 Task: Create a blank project AgileNexus with privacy Public and default view as List and in the team Taskers . Create three sections in the project as To-Do, Doing and Done
Action: Mouse moved to (55, 52)
Screenshot: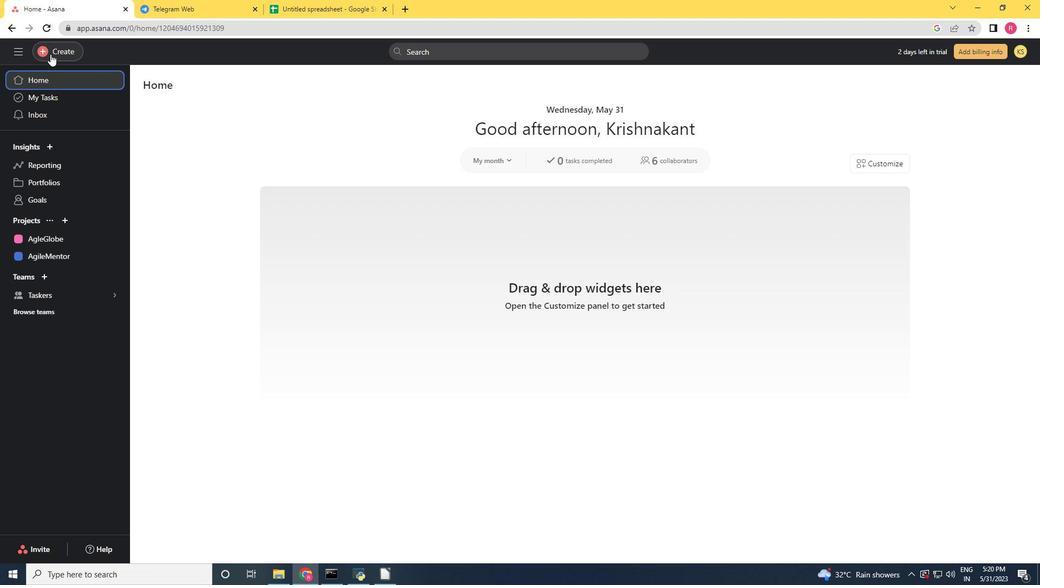 
Action: Mouse pressed left at (55, 52)
Screenshot: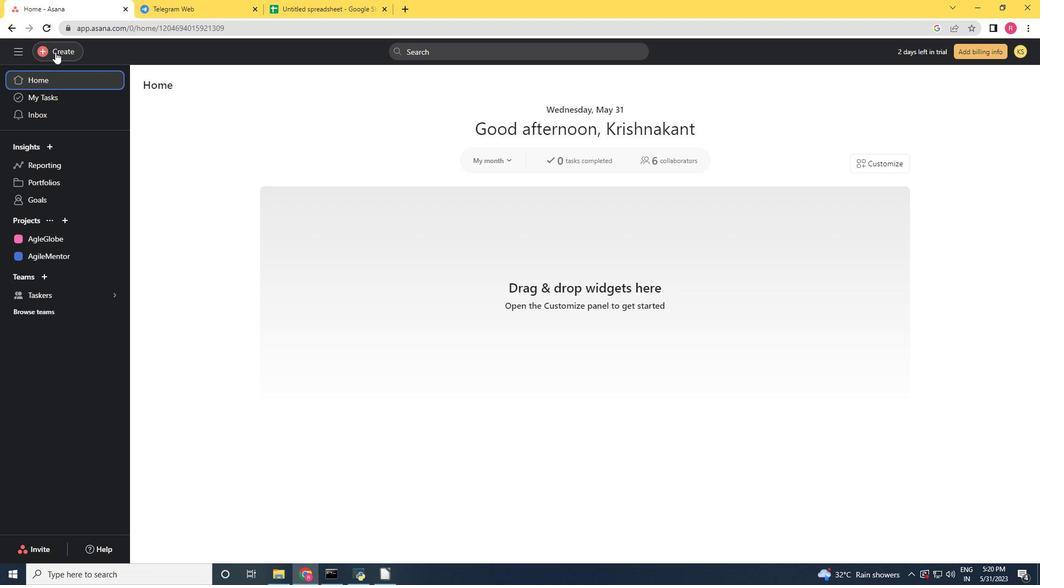 
Action: Mouse moved to (138, 76)
Screenshot: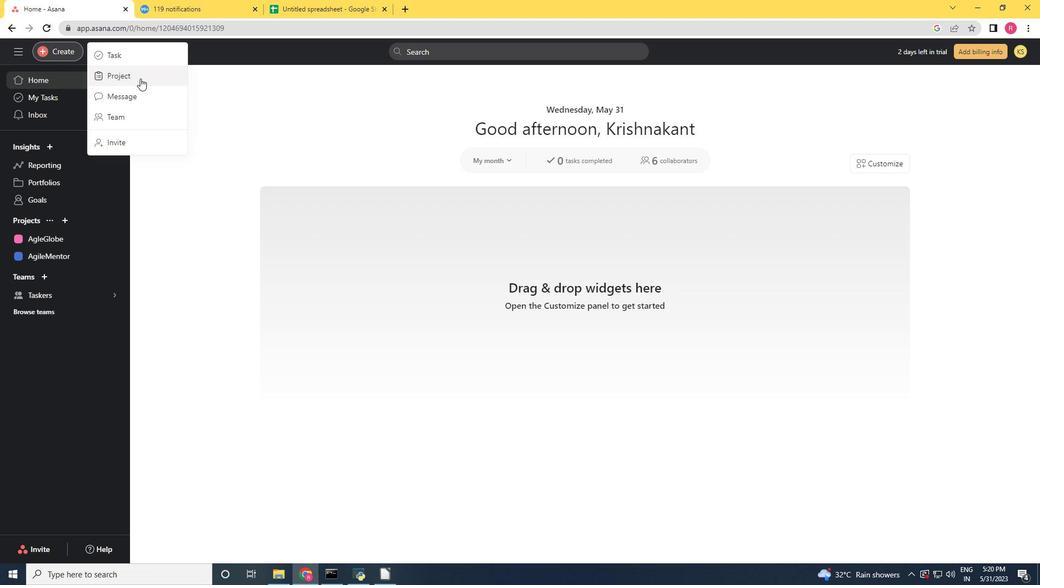 
Action: Mouse pressed left at (138, 76)
Screenshot: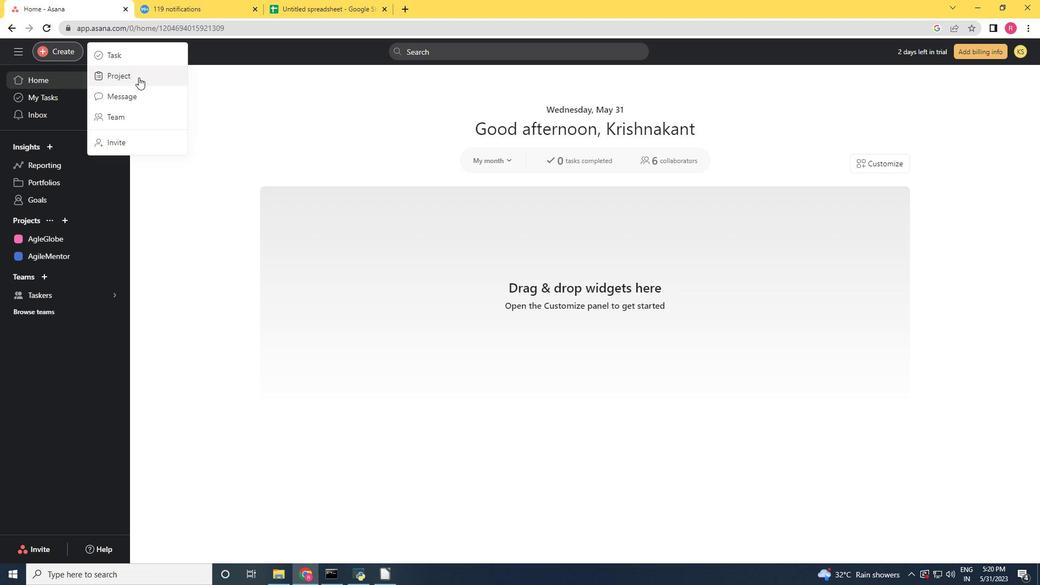 
Action: Mouse moved to (411, 300)
Screenshot: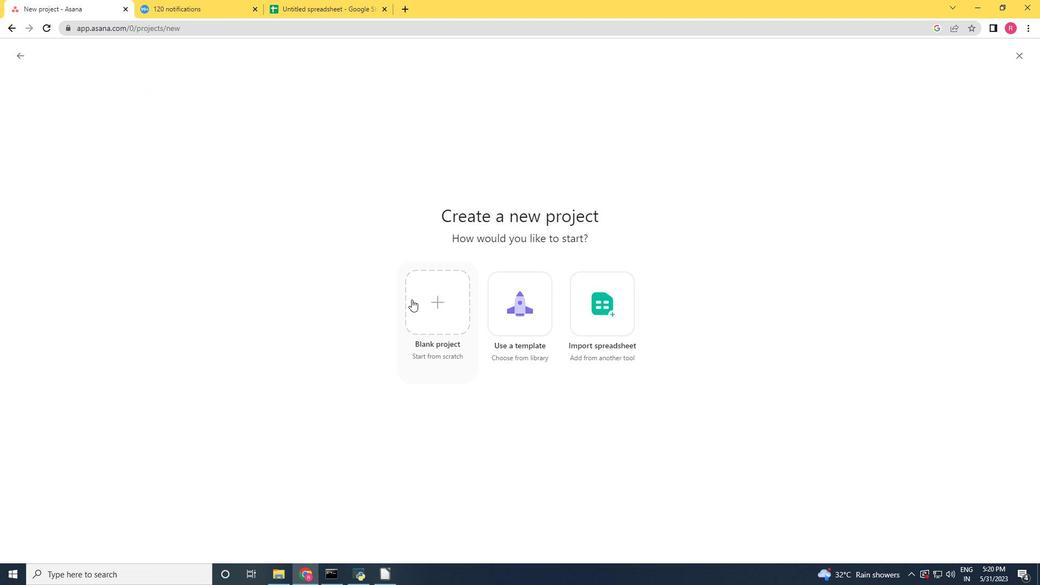 
Action: Mouse pressed left at (411, 300)
Screenshot: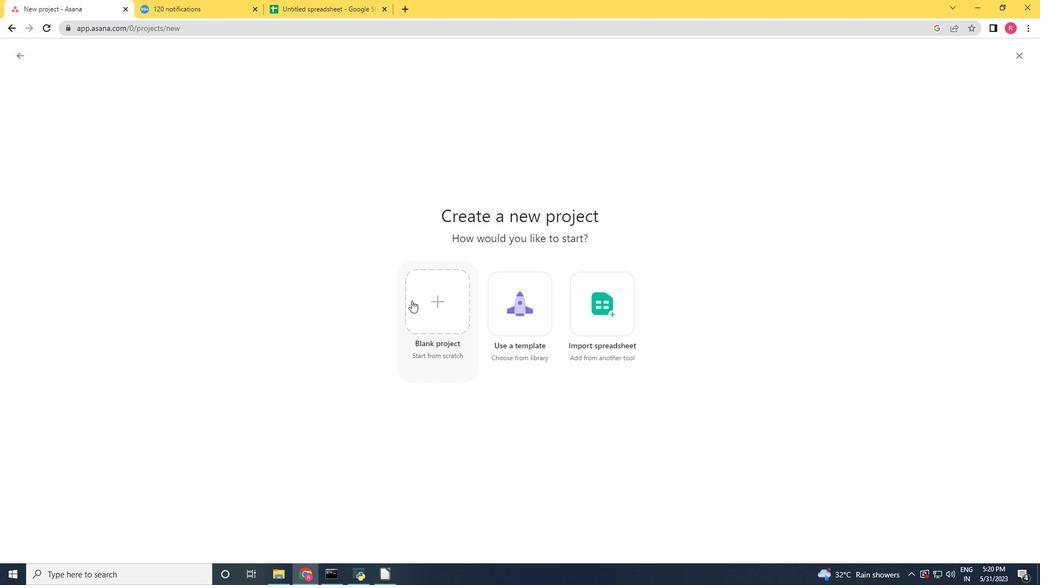 
Action: Mouse moved to (415, 298)
Screenshot: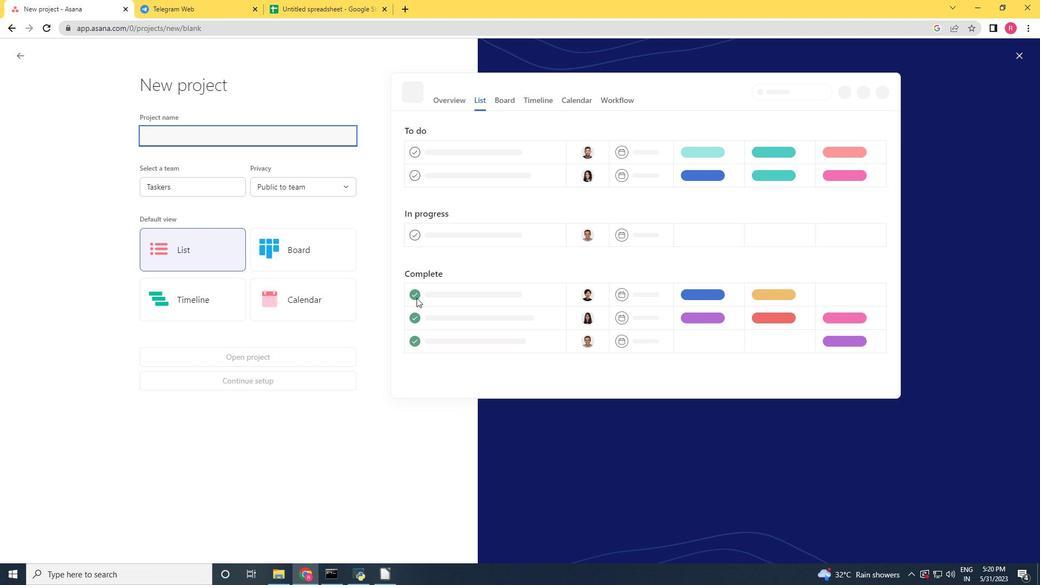 
Action: Key pressed <Key.shift>Agile<Key.shift>Nexus
Screenshot: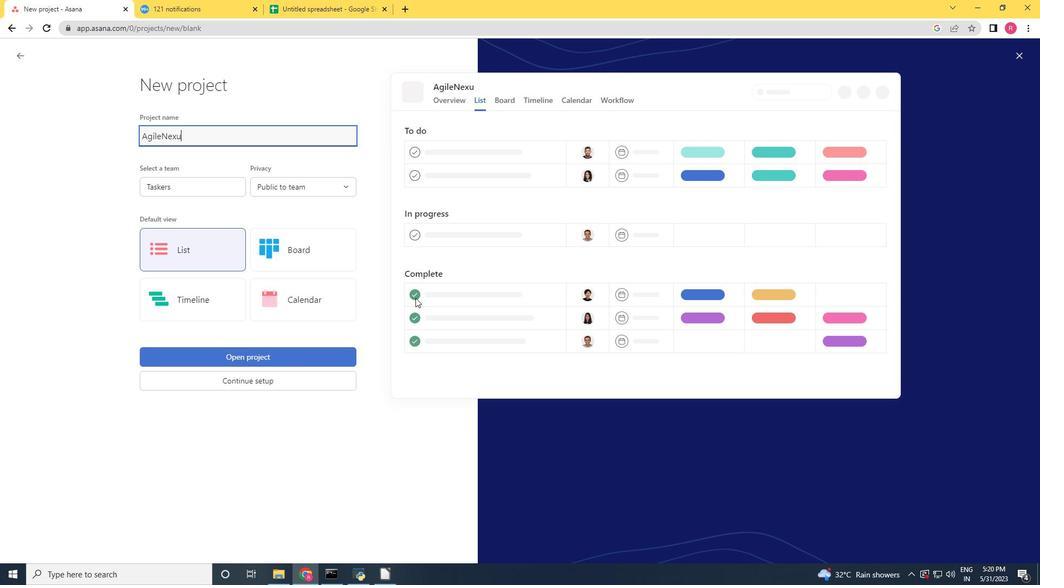 
Action: Mouse moved to (284, 182)
Screenshot: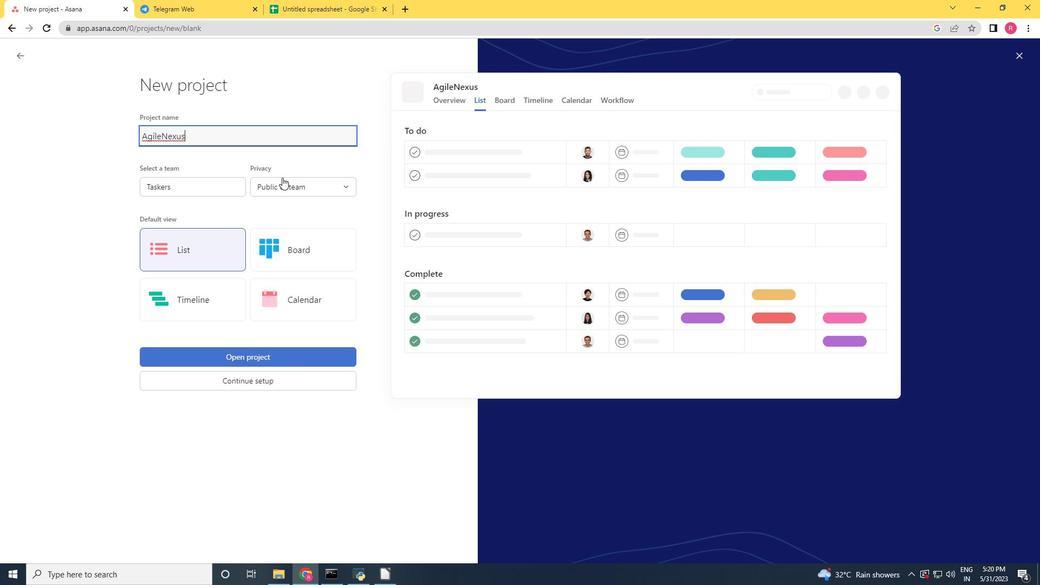 
Action: Mouse pressed left at (284, 182)
Screenshot: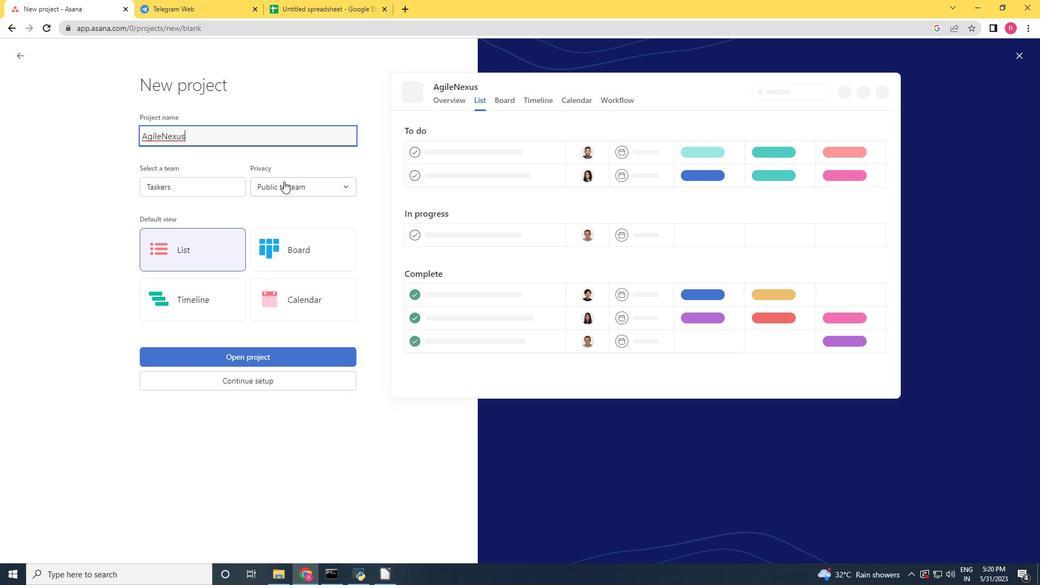 
Action: Mouse moved to (290, 203)
Screenshot: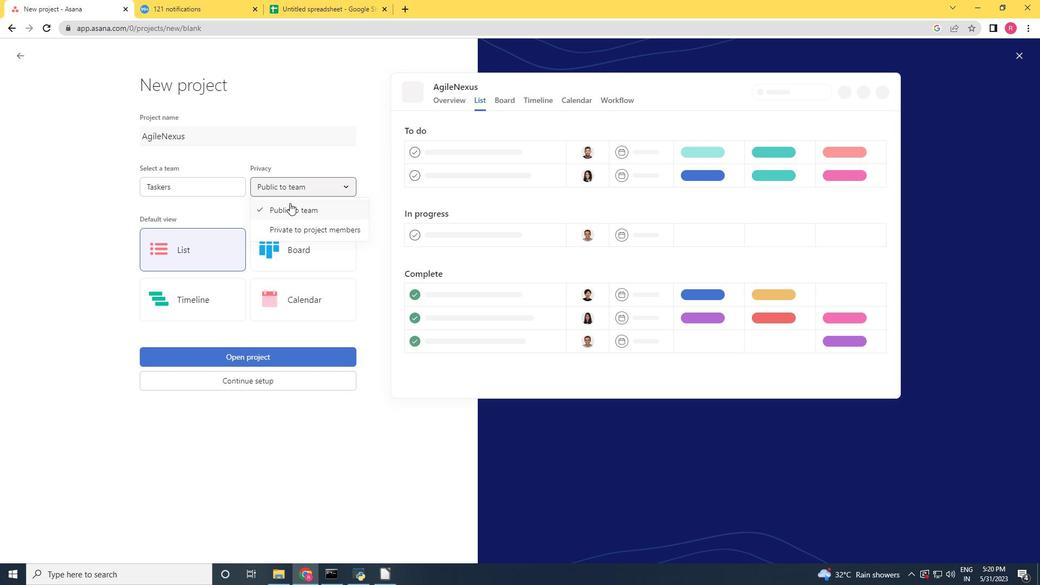 
Action: Mouse pressed left at (290, 203)
Screenshot: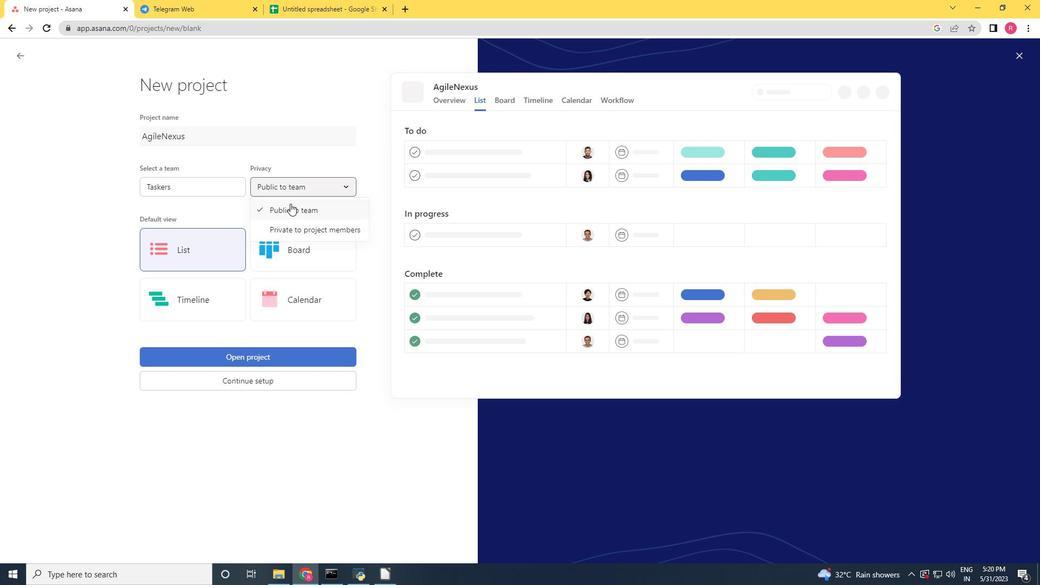 
Action: Mouse moved to (205, 237)
Screenshot: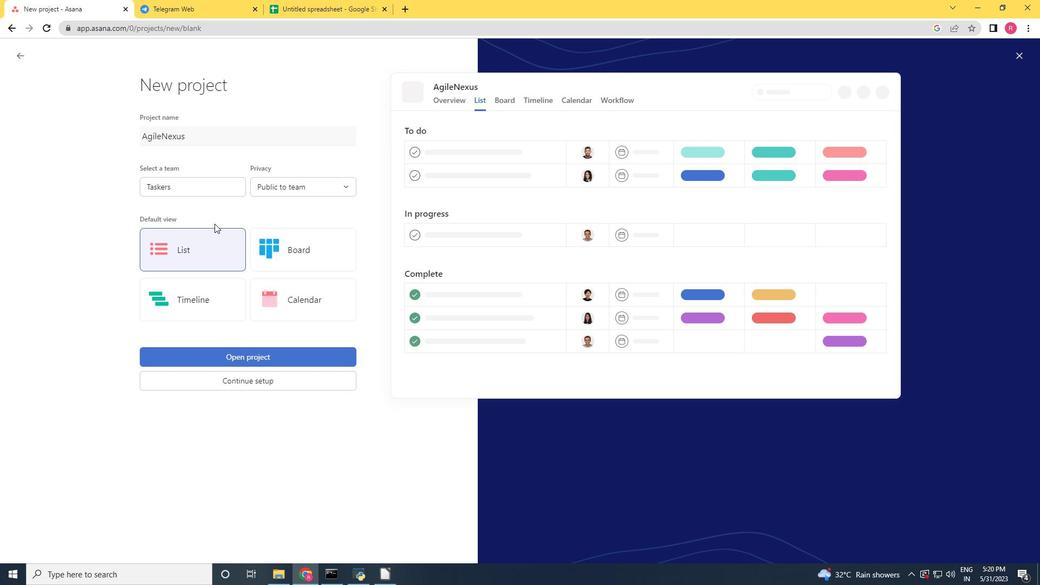 
Action: Mouse pressed left at (205, 237)
Screenshot: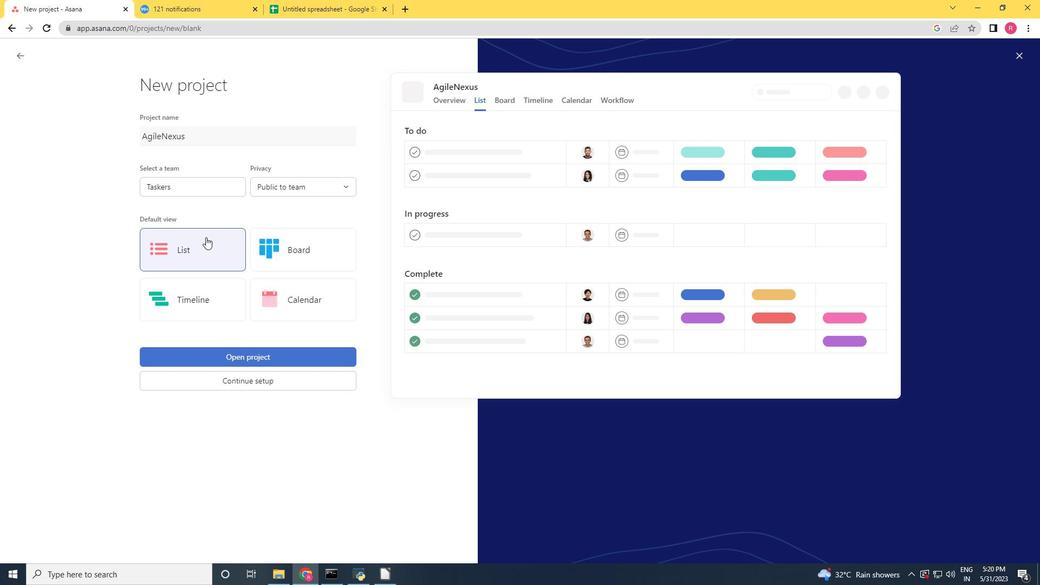 
Action: Mouse moved to (205, 194)
Screenshot: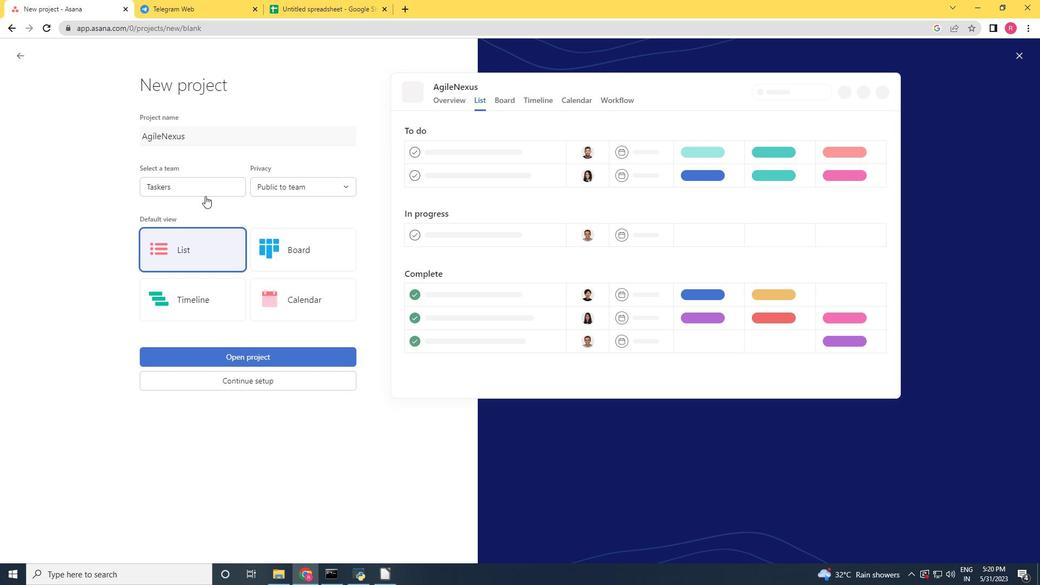 
Action: Mouse pressed left at (205, 194)
Screenshot: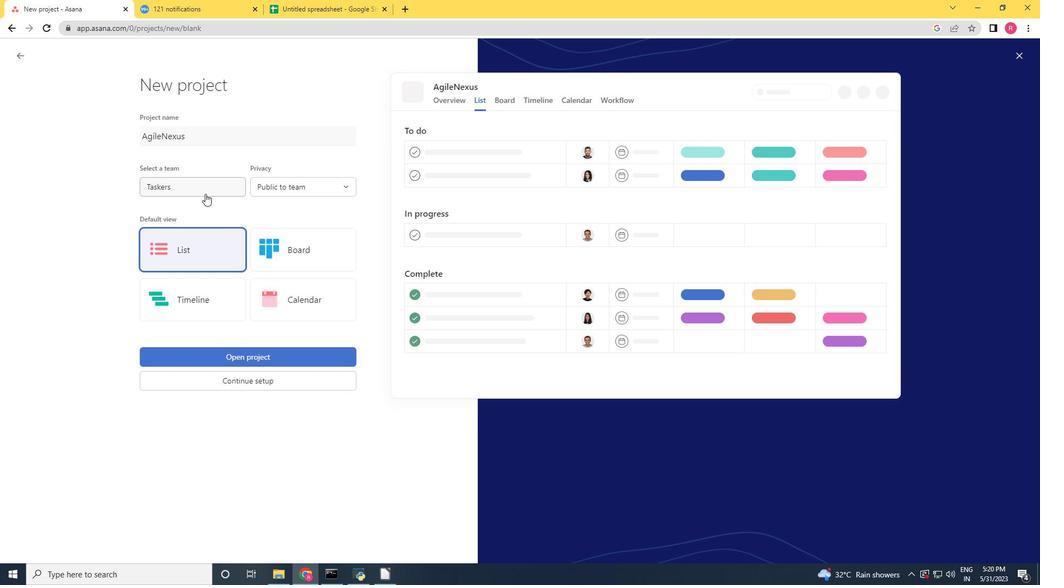 
Action: Mouse moved to (200, 208)
Screenshot: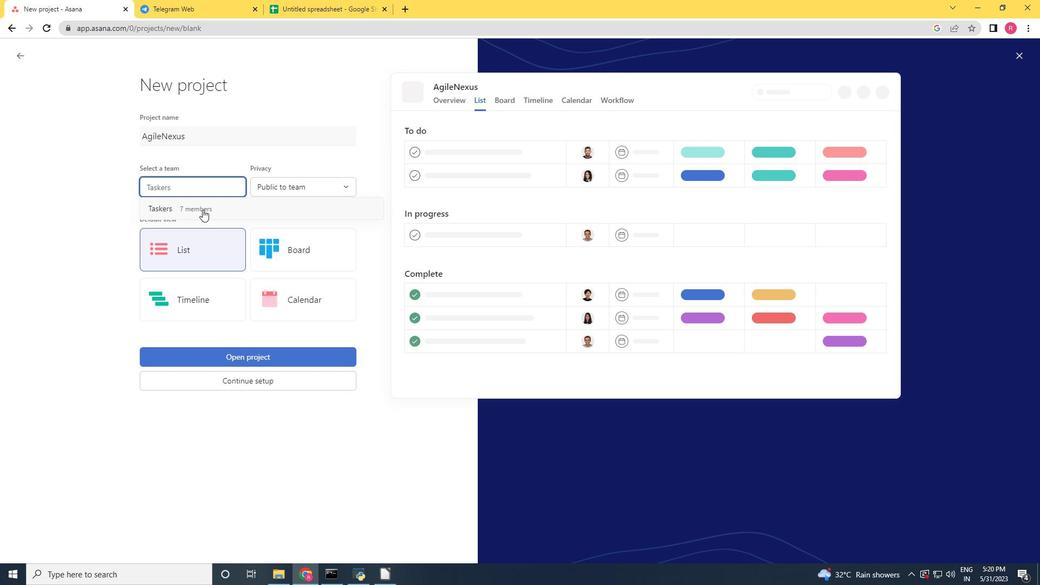 
Action: Mouse pressed left at (200, 208)
Screenshot: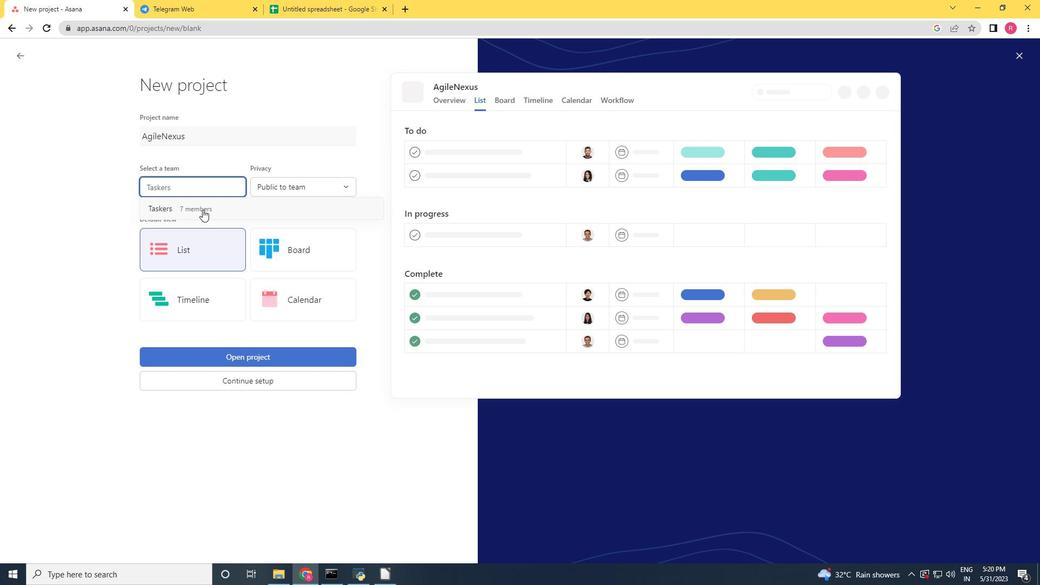 
Action: Mouse moved to (243, 349)
Screenshot: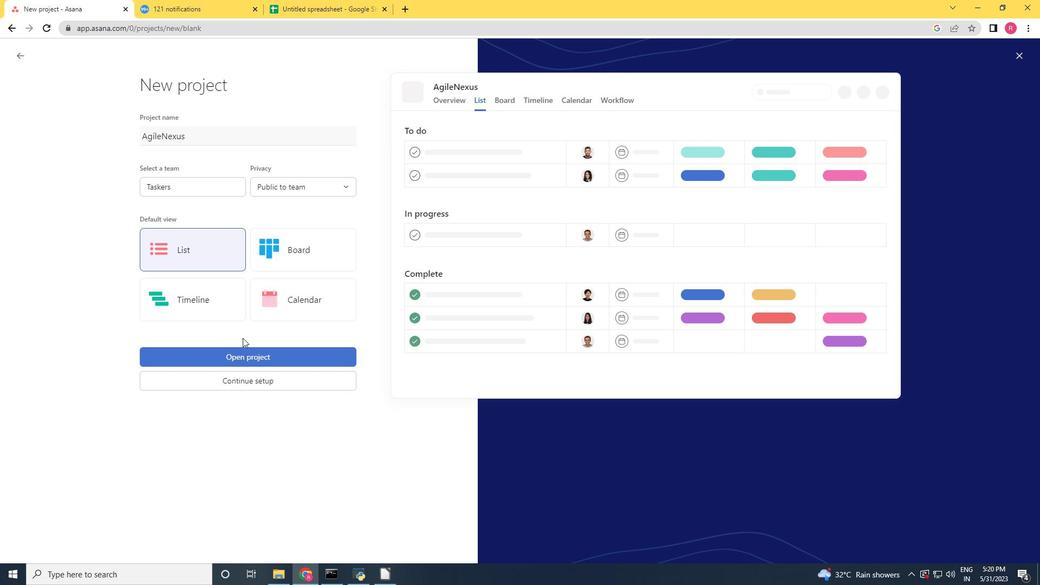 
Action: Mouse pressed left at (243, 349)
Screenshot: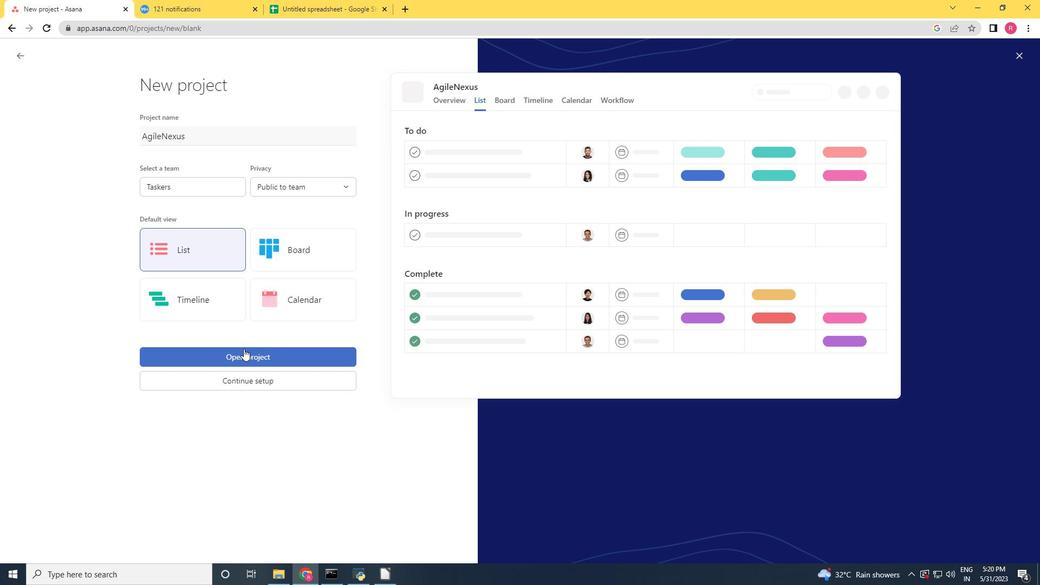 
Action: Mouse moved to (196, 239)
Screenshot: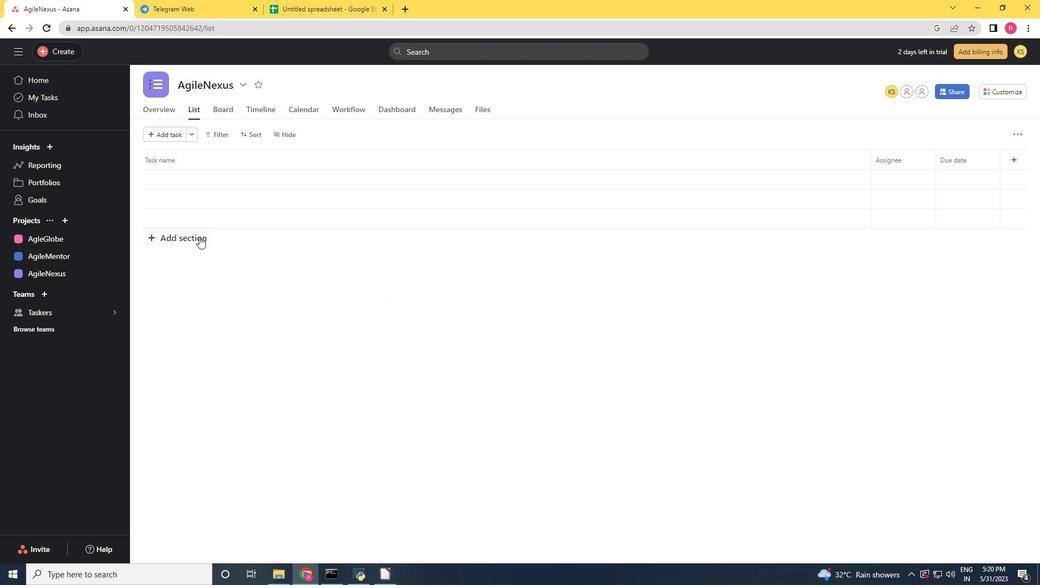 
Action: Mouse pressed left at (196, 239)
Screenshot: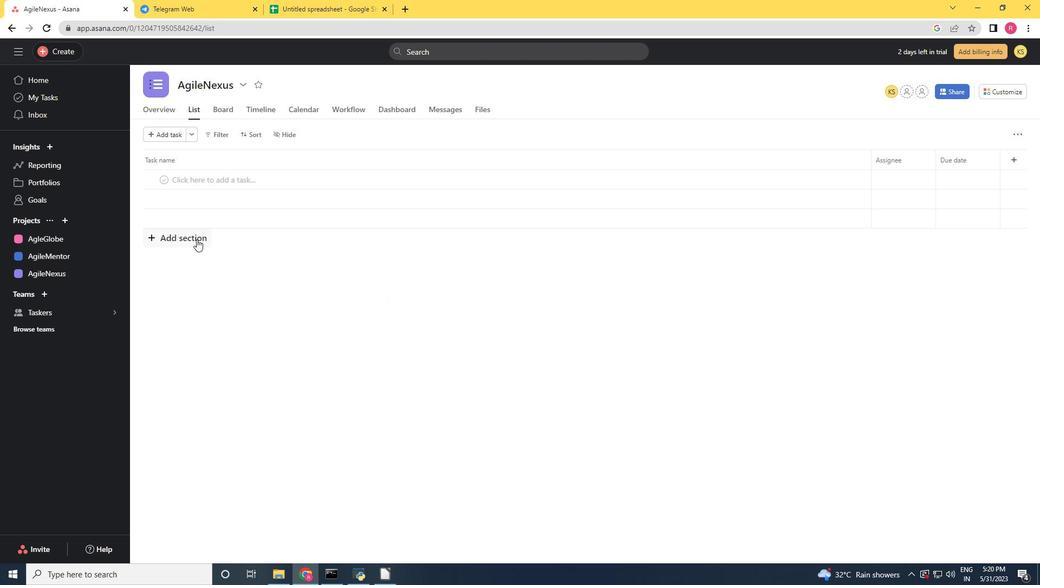 
Action: Key pressed <Key.shift><Key.shift><Key.shift><Key.shift><Key.shift><Key.shift><Key.shift><Key.shift><Key.shift><Key.shift>Y<Key.backspace><Key.shift>TO-<Key.backspace><Key.backspace>o<Key.shift>-<Key.shift><Key.shift><Key.shift><Key.shift><Key.shift><Key.shift><Key.shift><Key.shift><Key.shift><Key.shift><Key.shift>Do
Screenshot: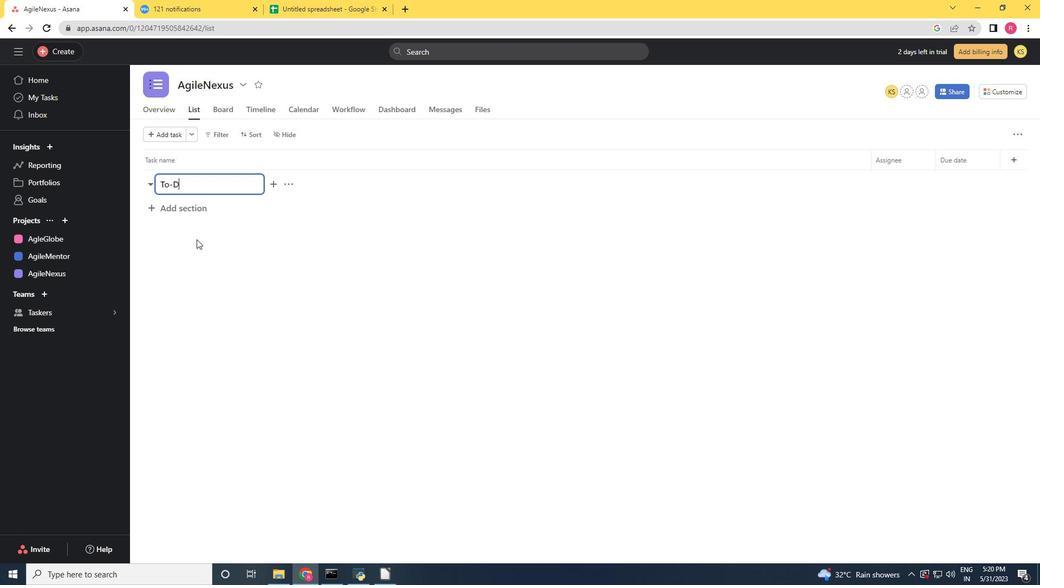 
Action: Mouse moved to (169, 202)
Screenshot: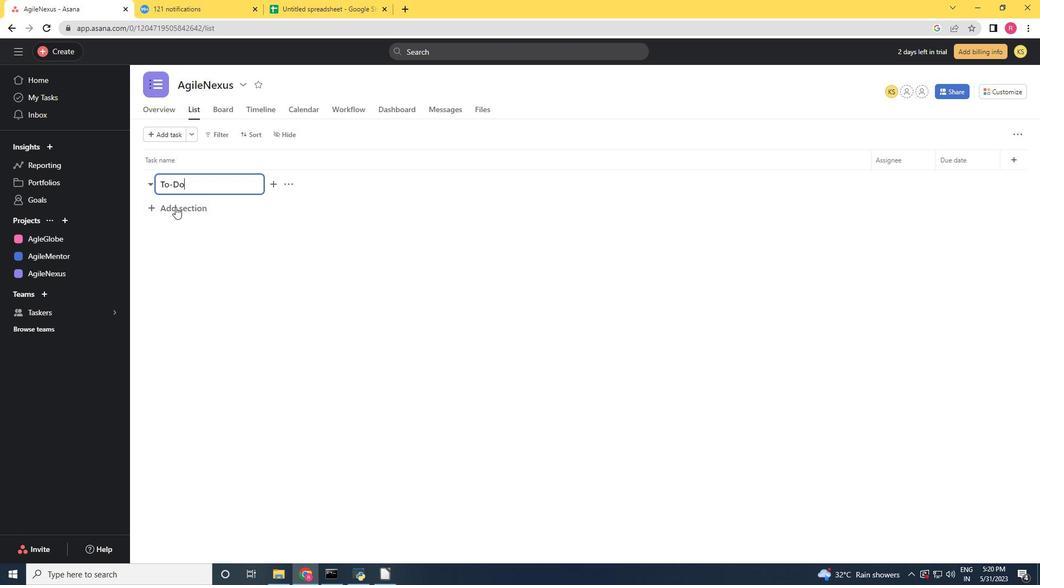 
Action: Mouse pressed left at (169, 202)
Screenshot: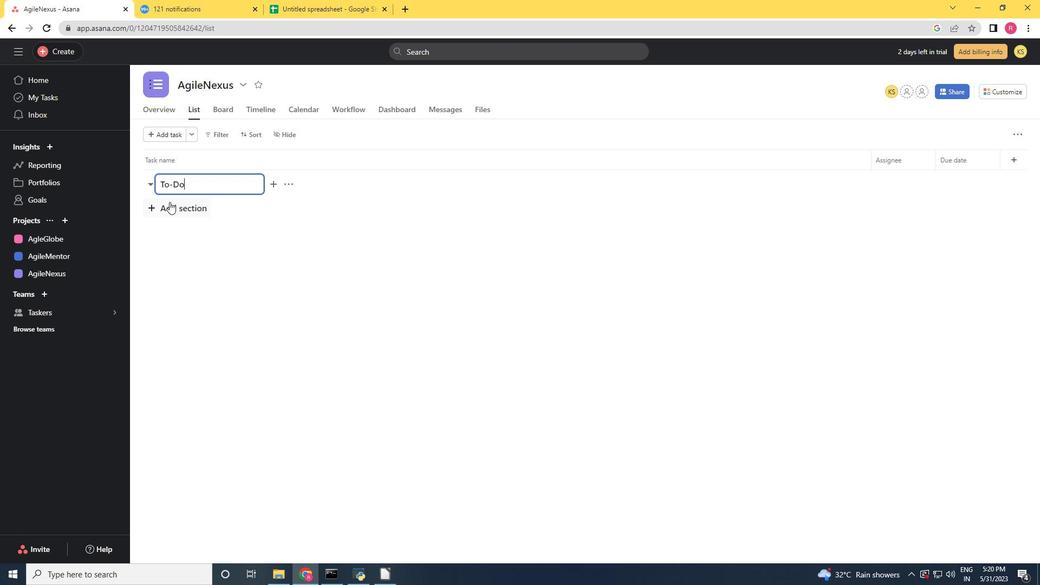 
Action: Key pressed <Key.shift>Doing
Screenshot: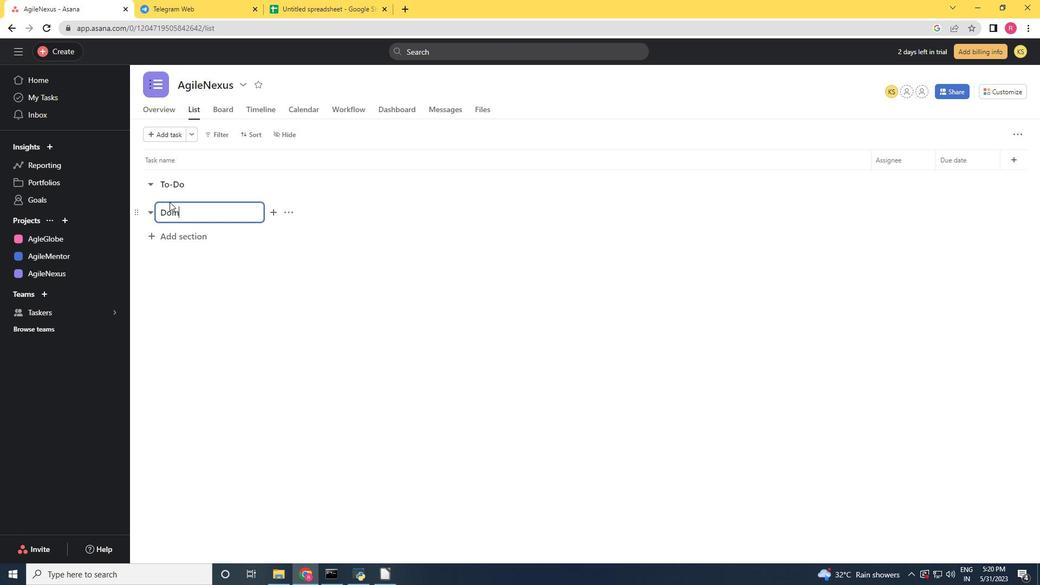 
Action: Mouse moved to (175, 238)
Screenshot: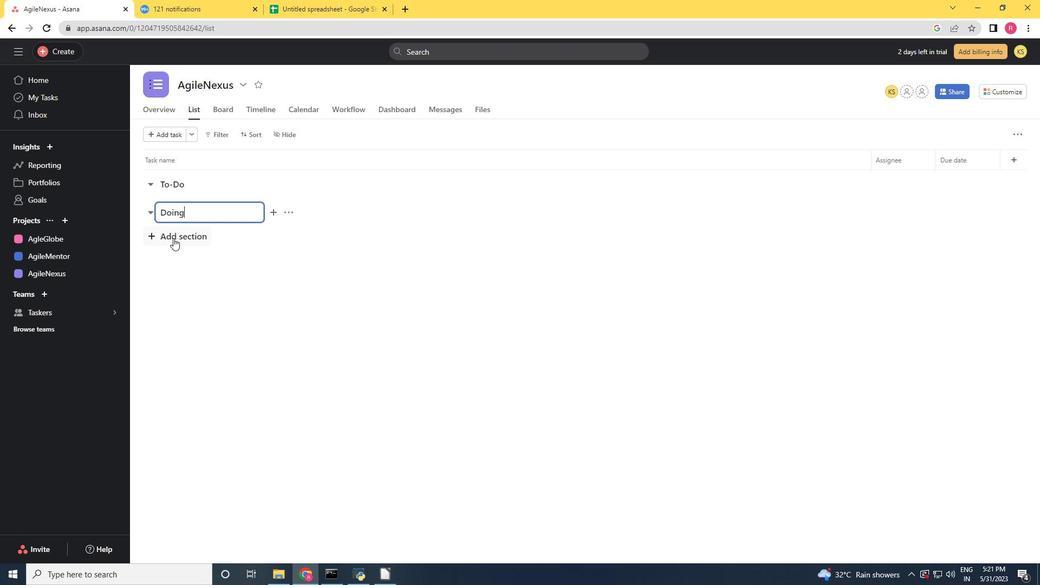 
Action: Mouse pressed left at (175, 238)
Screenshot: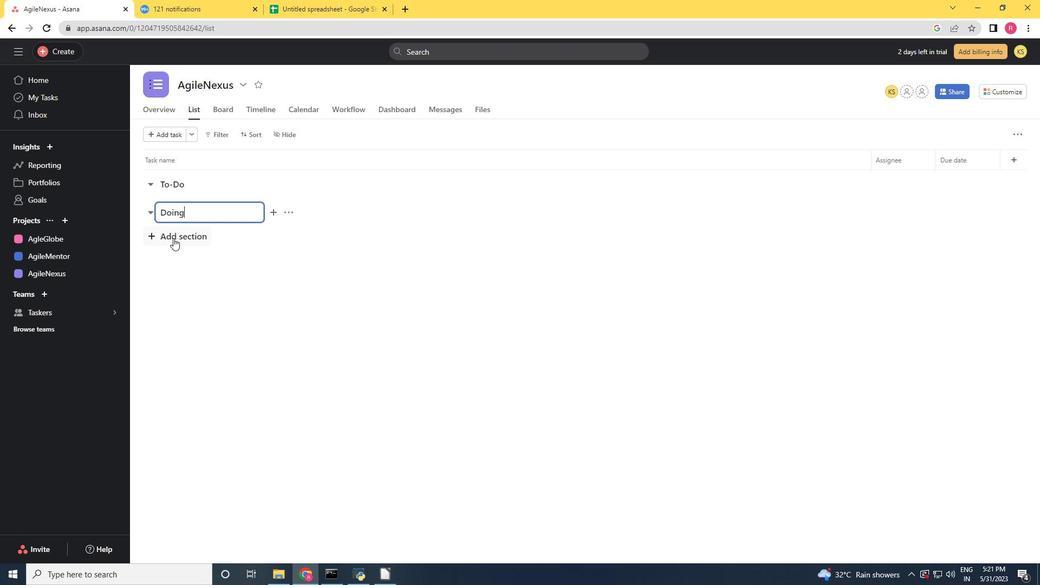
Action: Mouse moved to (175, 238)
Screenshot: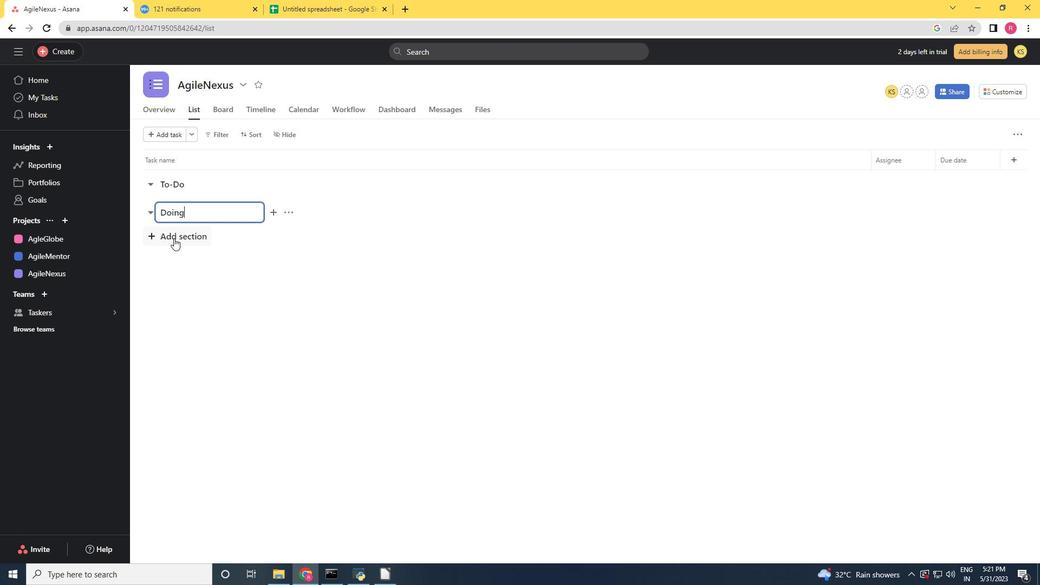 
Action: Key pressed <Key.shift><Key.shift><Key.shift><Key.shift><Key.shift><Key.shift>Done
Screenshot: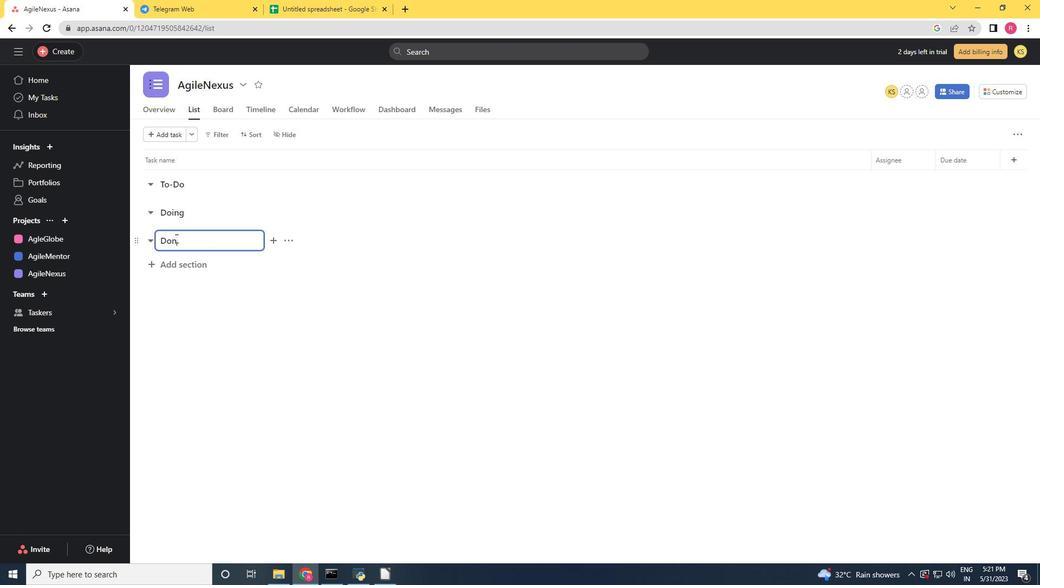 
Action: Mouse moved to (269, 366)
Screenshot: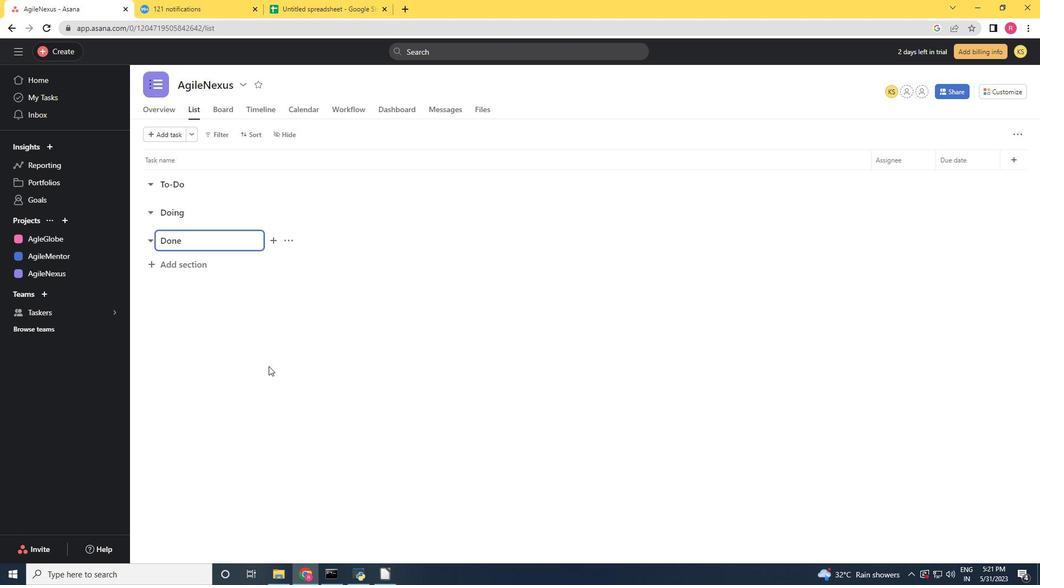 
Action: Mouse pressed left at (269, 366)
Screenshot: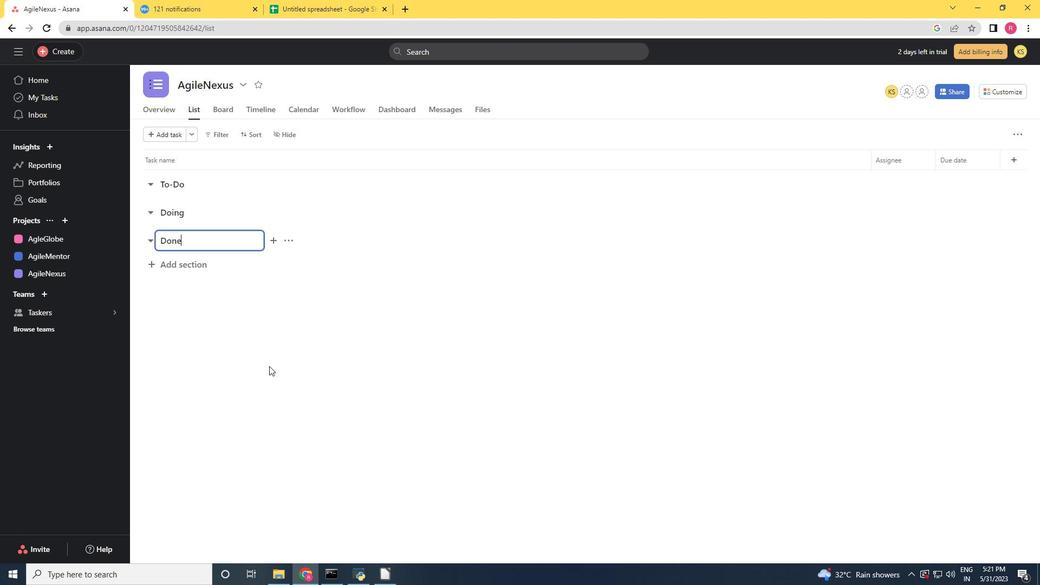 
